 Task: Move the task Create a new online platform for online financial planning services to the section Done in the project AutoFlow and filter the tasks in the project by High Priority
Action: Mouse moved to (453, 353)
Screenshot: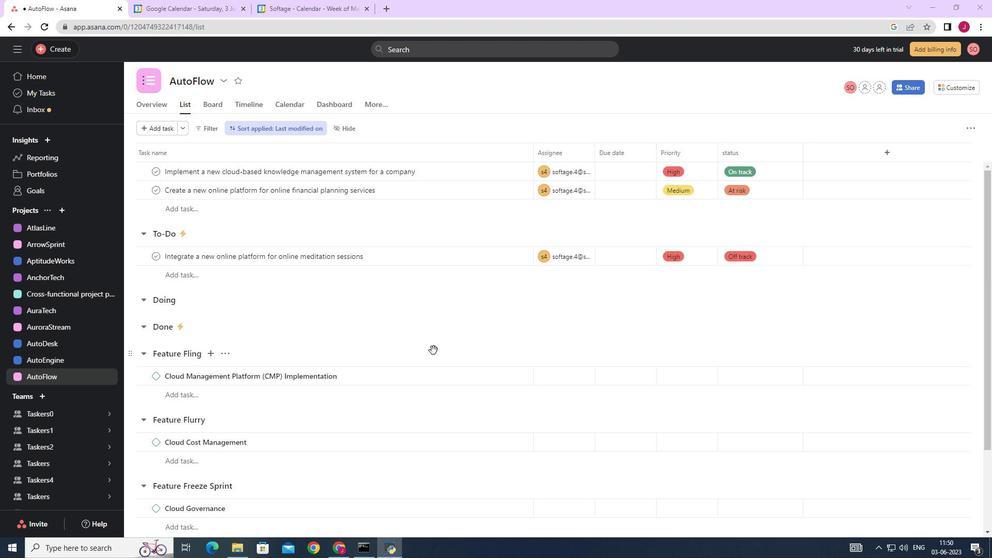 
Action: Mouse scrolled (453, 354) with delta (0, 0)
Screenshot: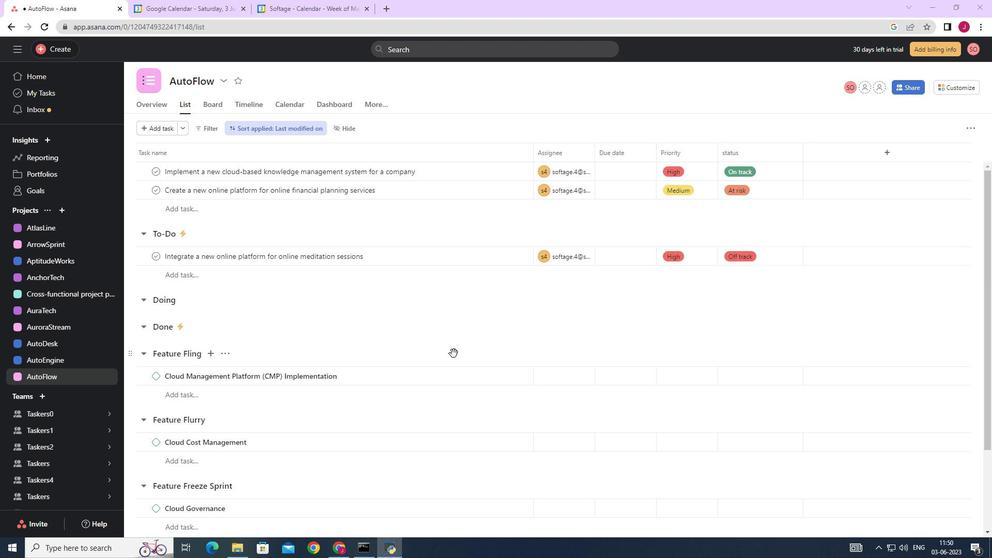 
Action: Mouse moved to (453, 353)
Screenshot: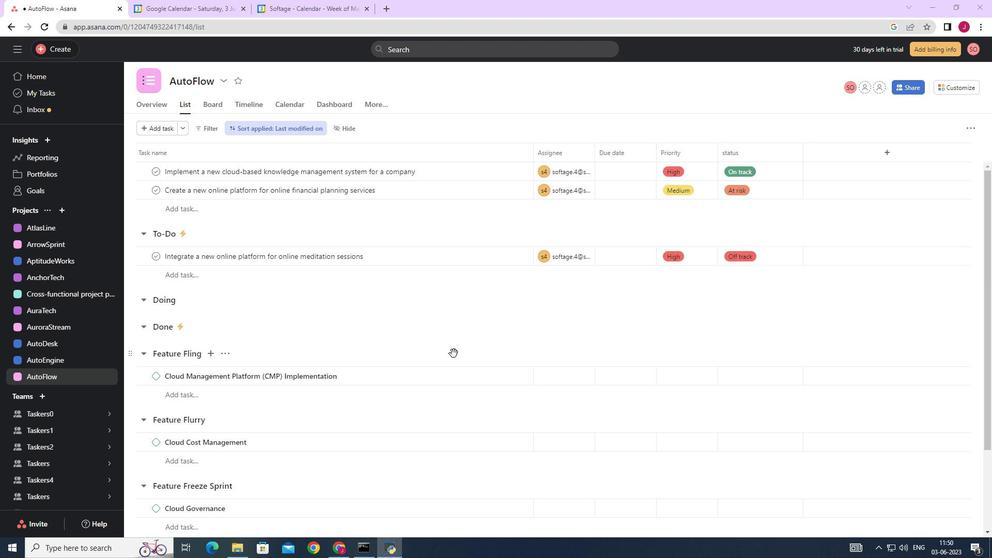 
Action: Mouse scrolled (453, 354) with delta (0, 0)
Screenshot: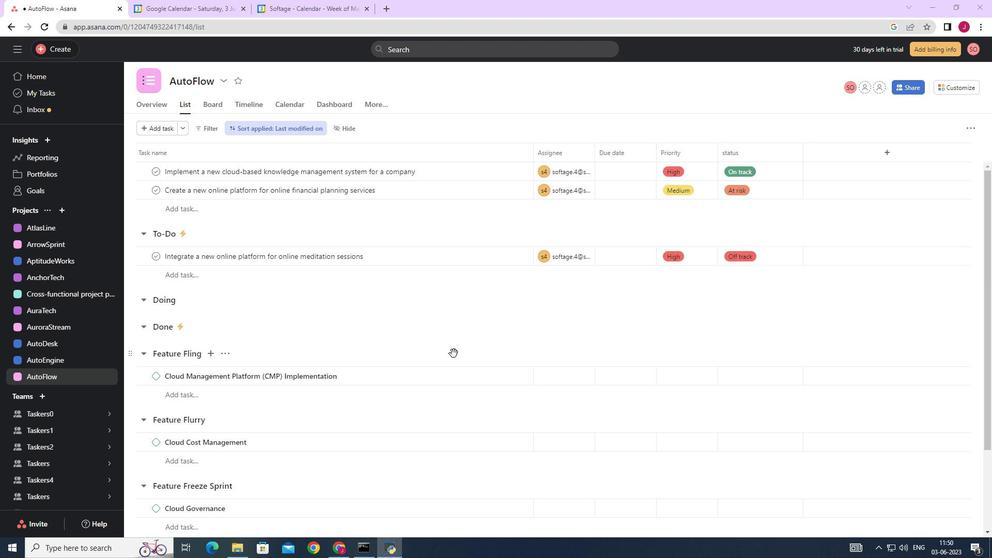 
Action: Mouse moved to (505, 191)
Screenshot: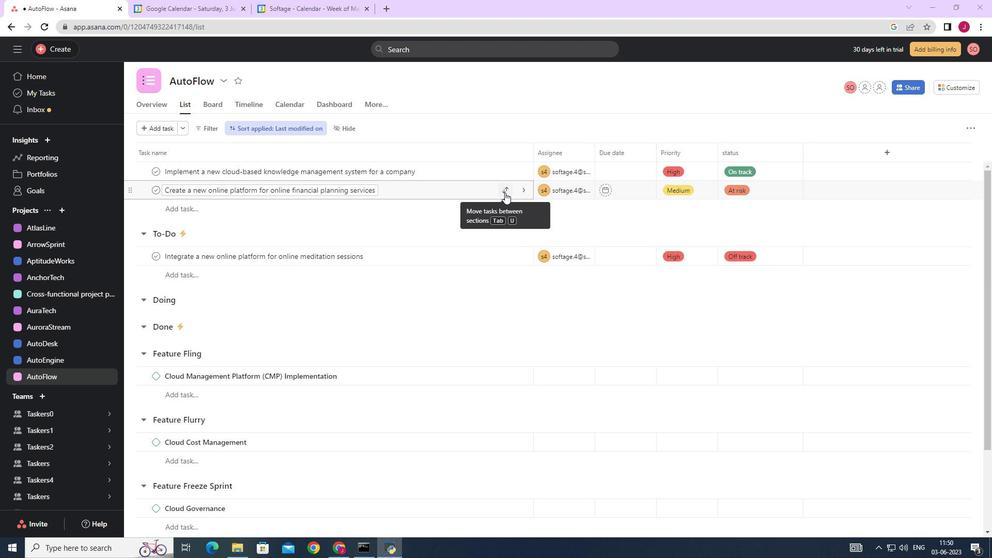 
Action: Mouse pressed left at (505, 191)
Screenshot: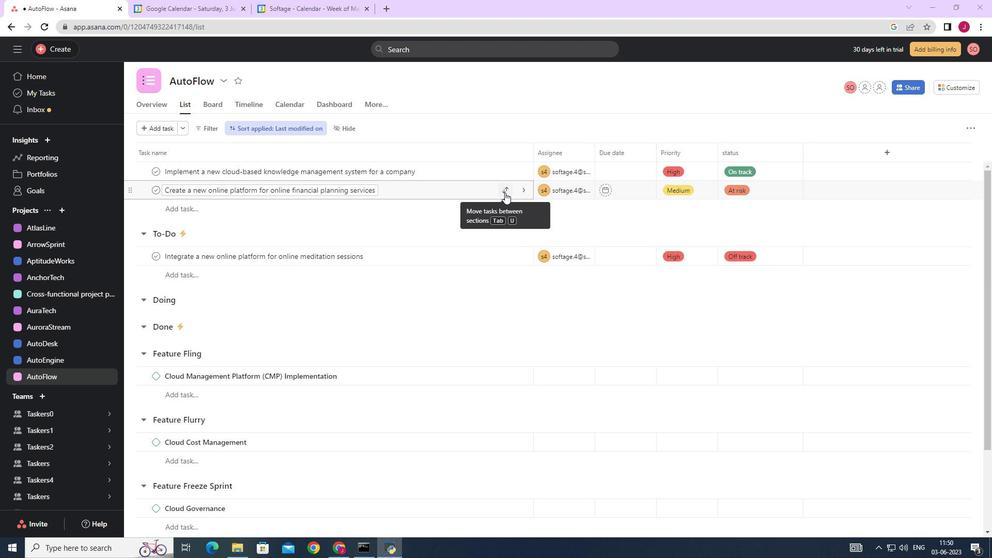 
Action: Mouse moved to (453, 283)
Screenshot: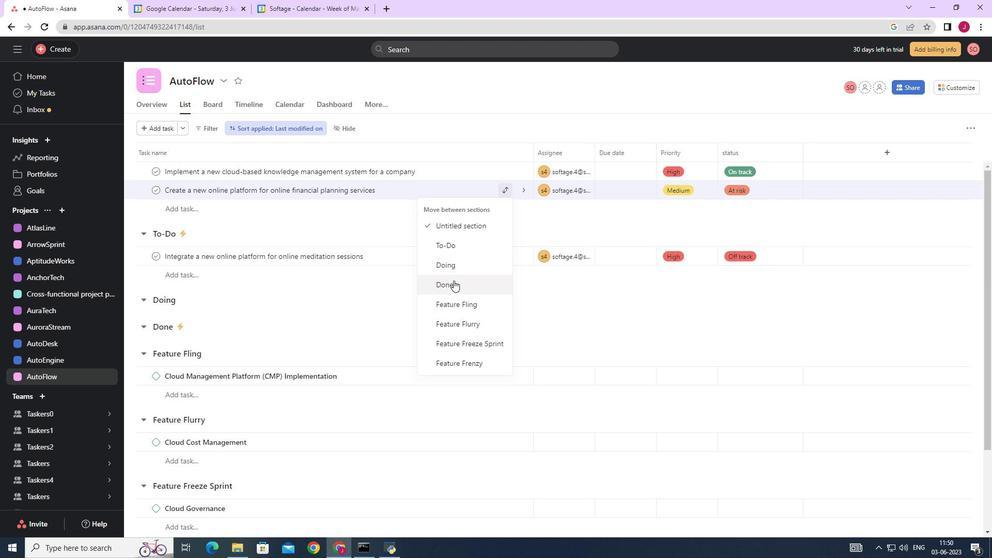
Action: Mouse pressed left at (453, 283)
Screenshot: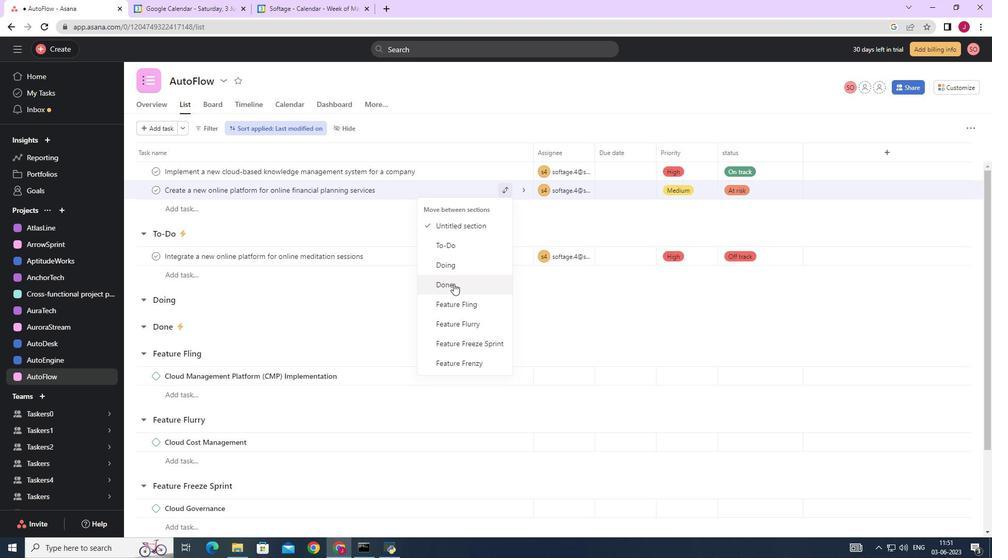 
Action: Mouse moved to (209, 127)
Screenshot: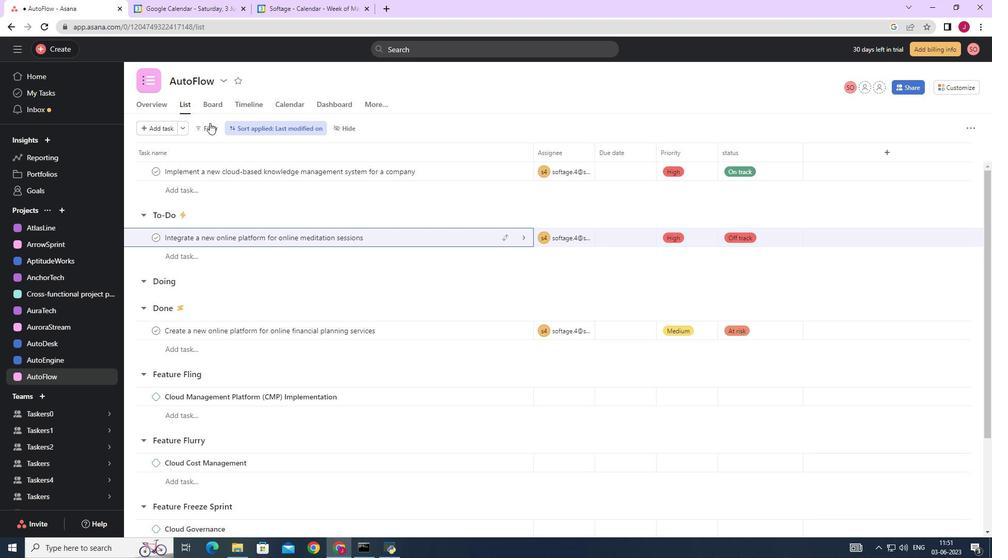 
Action: Mouse pressed left at (209, 127)
Screenshot: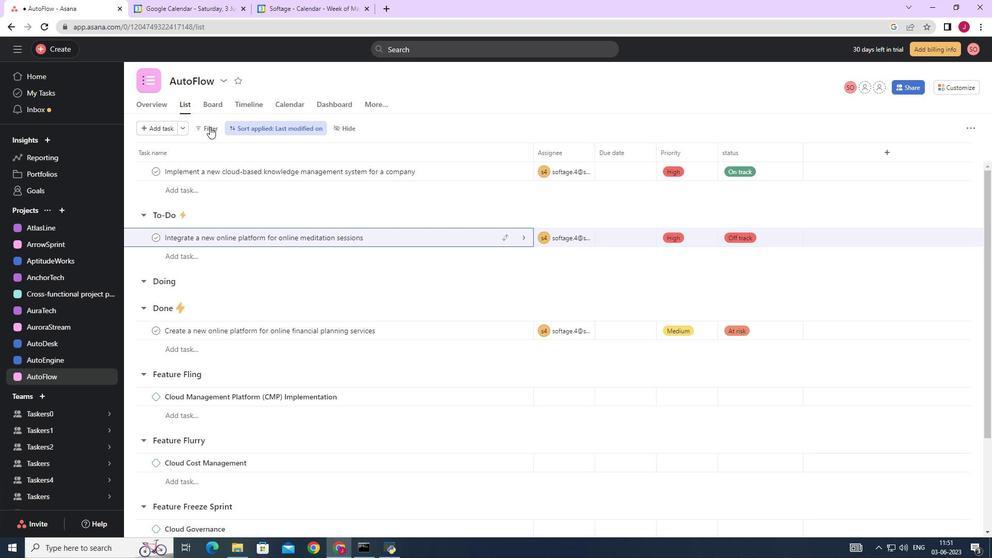 
Action: Mouse moved to (237, 187)
Screenshot: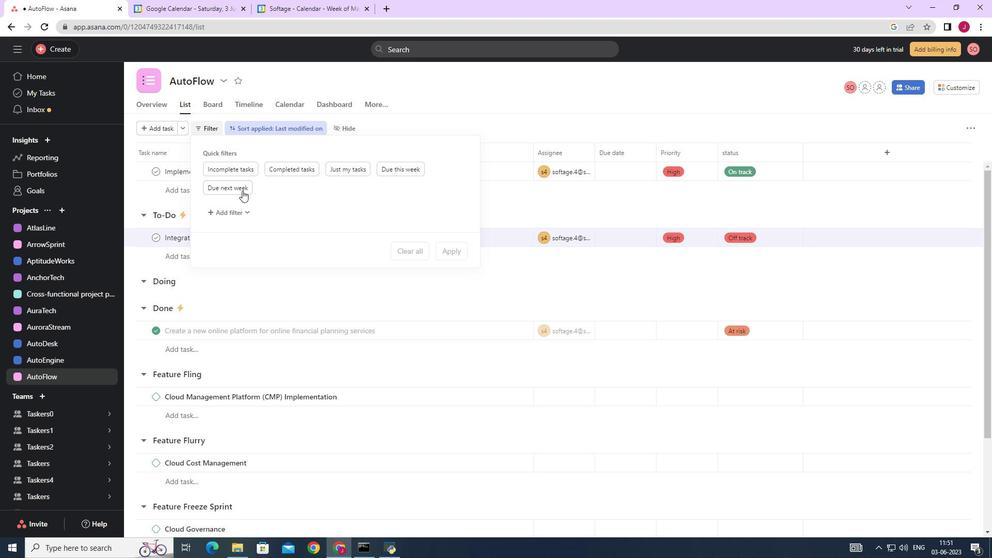 
Action: Mouse pressed left at (237, 187)
Screenshot: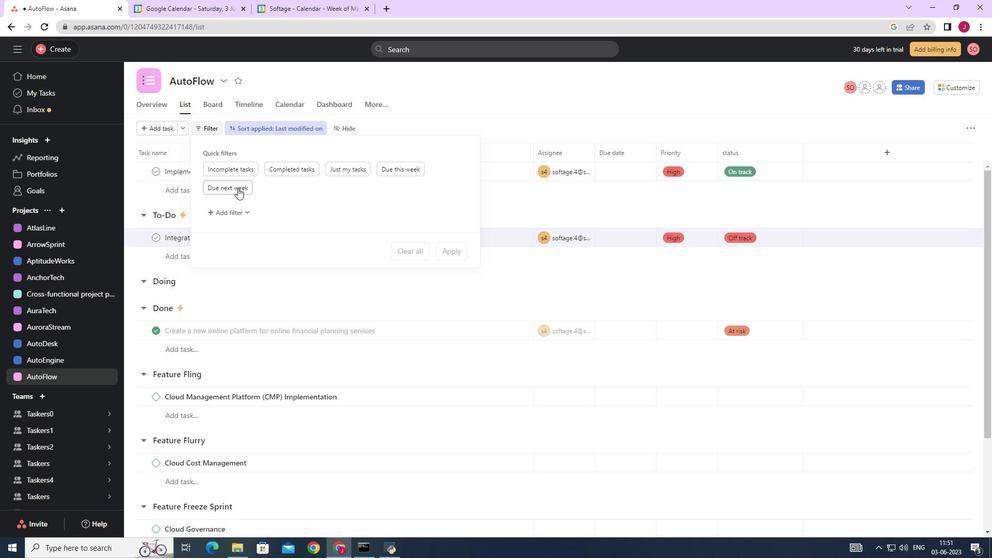
Action: Mouse moved to (223, 129)
Screenshot: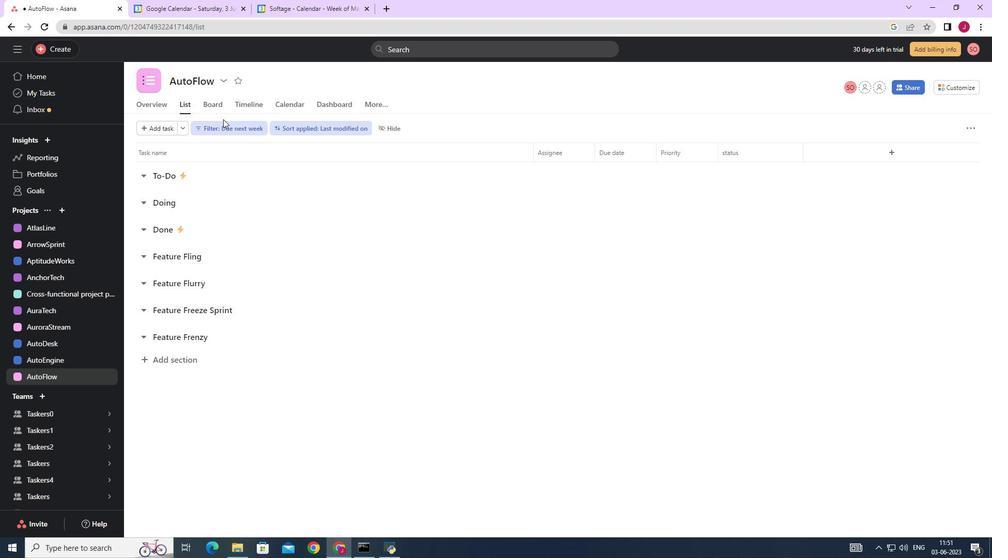 
Action: Mouse pressed left at (223, 129)
Screenshot: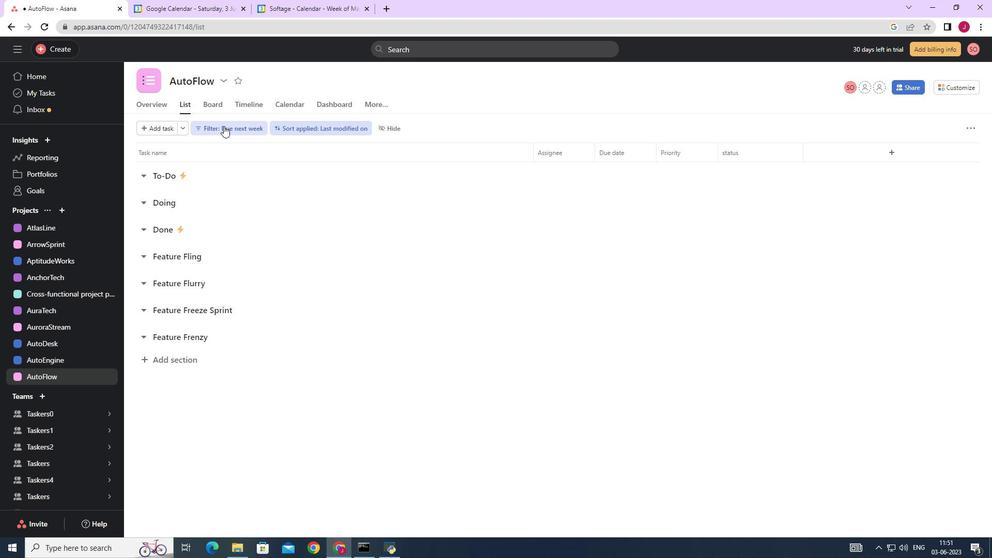
Action: Mouse moved to (247, 251)
Screenshot: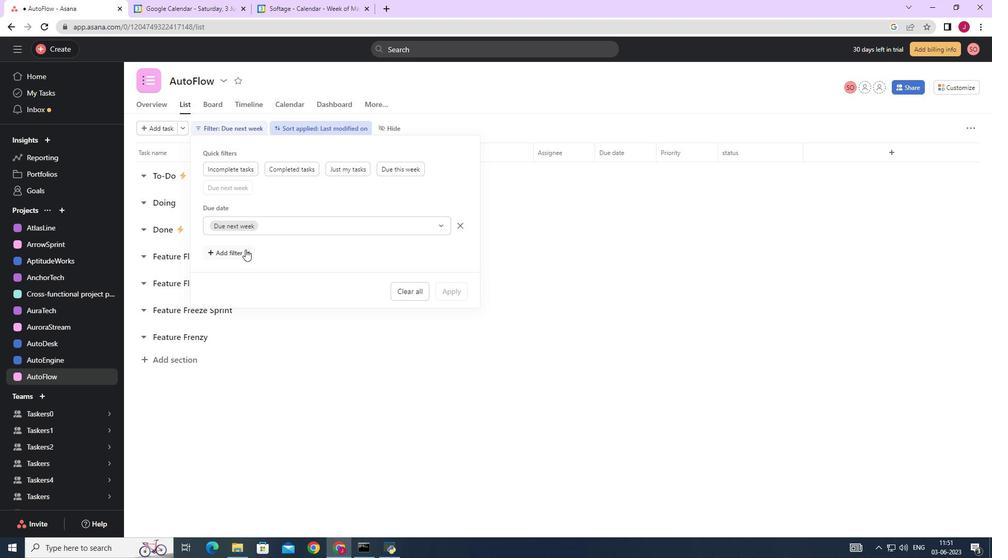 
Action: Mouse pressed left at (247, 251)
Screenshot: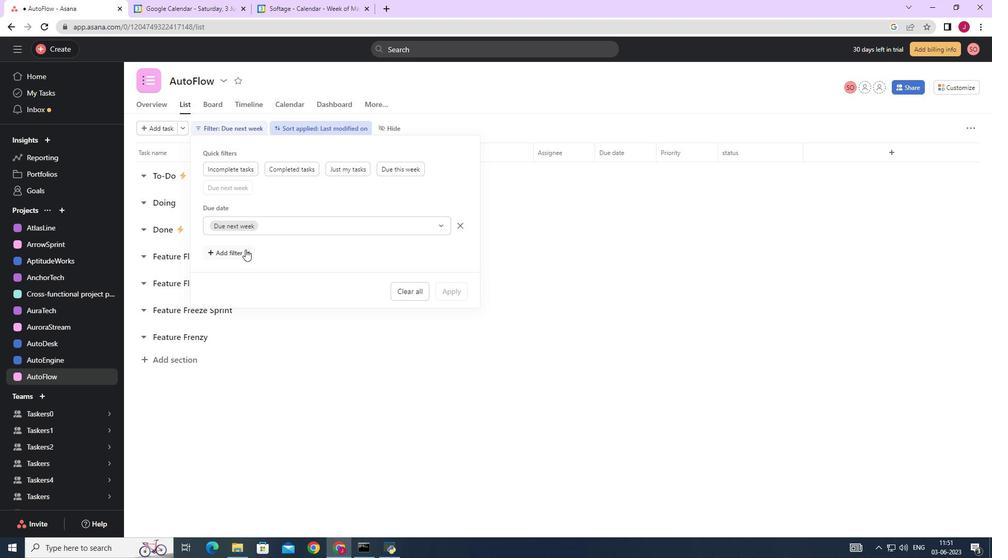 
Action: Mouse moved to (235, 409)
Screenshot: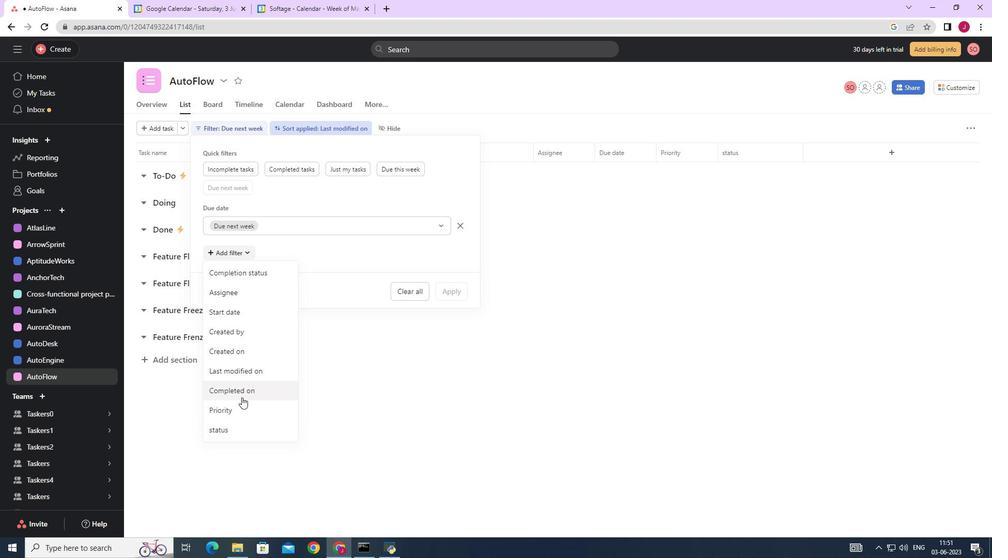 
Action: Mouse pressed left at (235, 409)
Screenshot: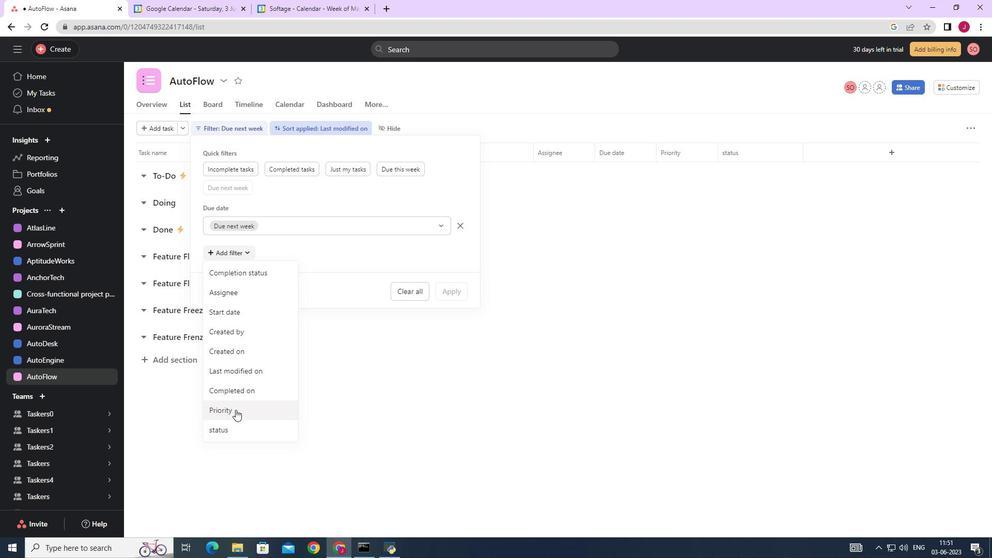 
Action: Mouse moved to (453, 330)
Screenshot: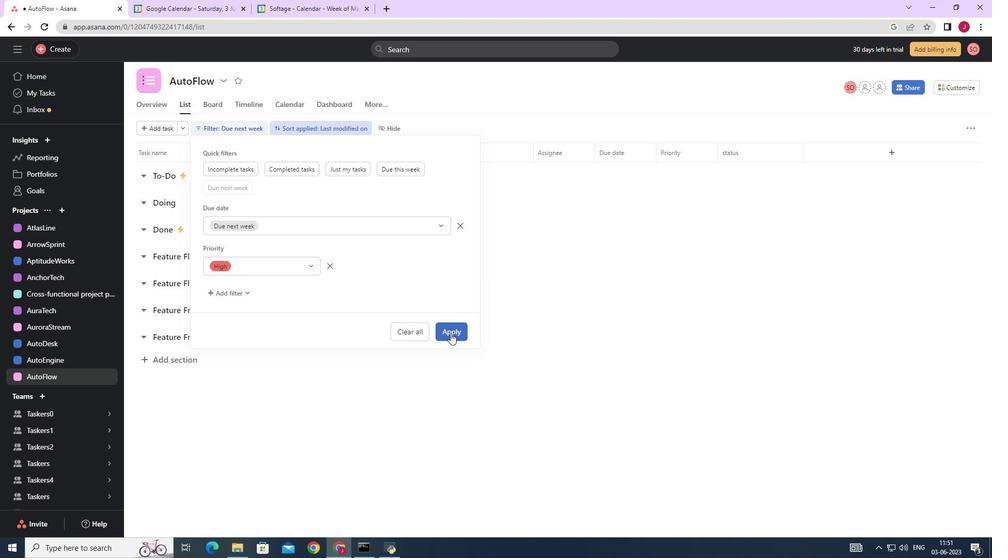 
Action: Mouse pressed left at (453, 330)
Screenshot: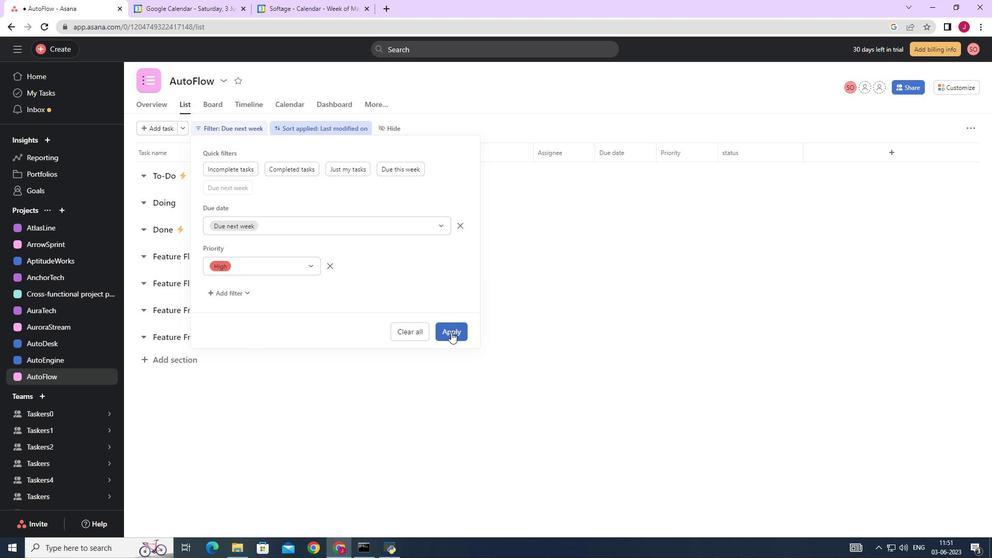 
Action: Mouse moved to (454, 329)
Screenshot: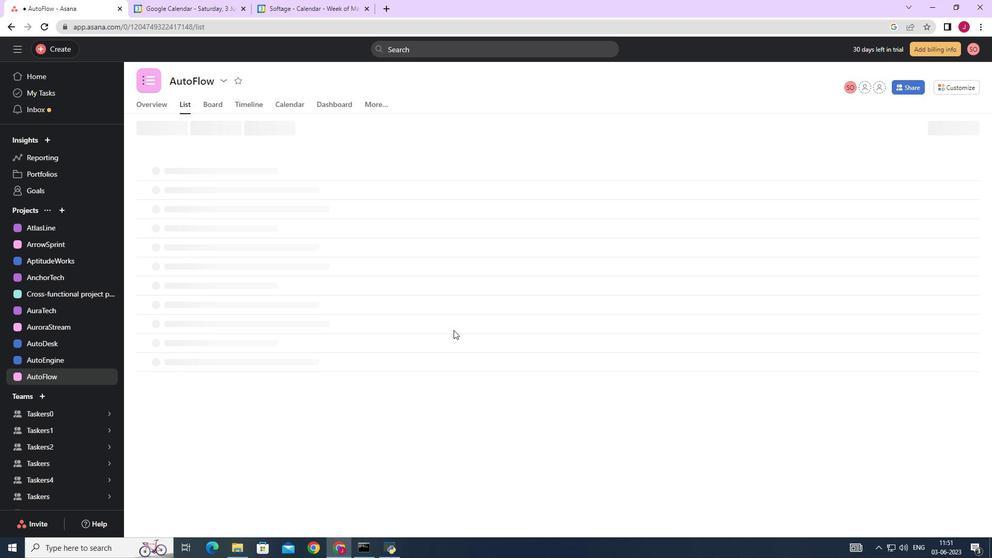 
